 Task: Set the Billing Contact to 'equals' under New invoice in find invoice.
Action: Mouse moved to (183, 18)
Screenshot: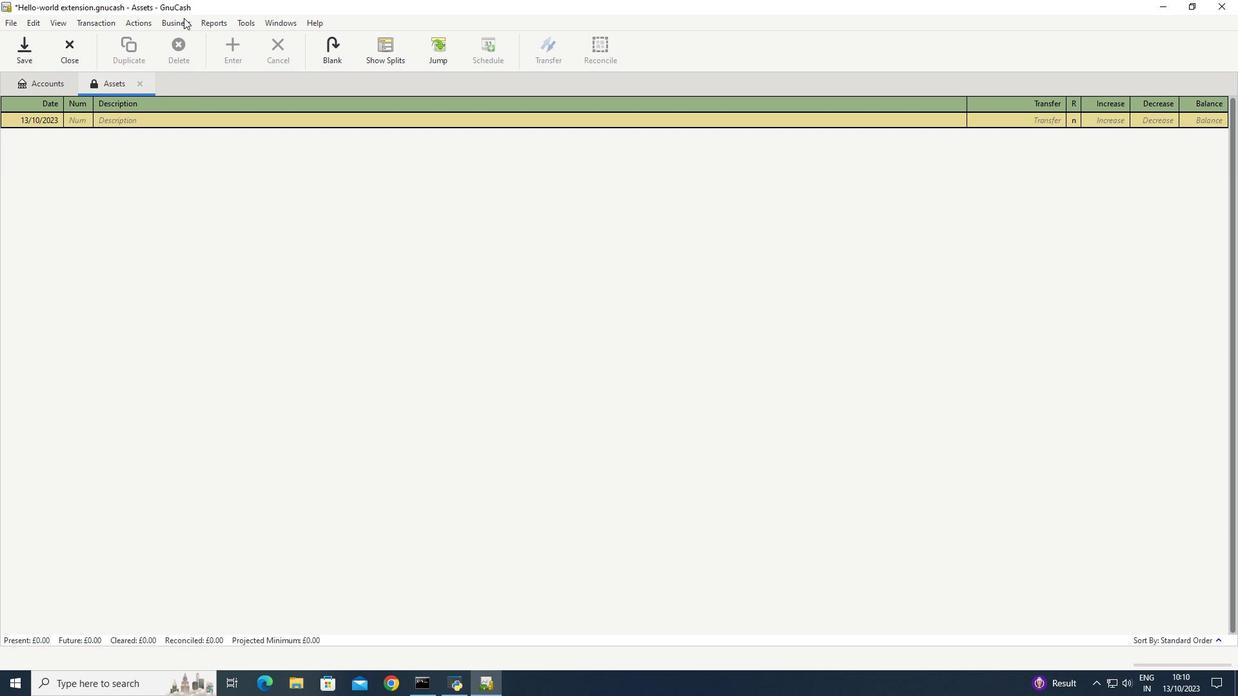 
Action: Mouse pressed left at (183, 18)
Screenshot: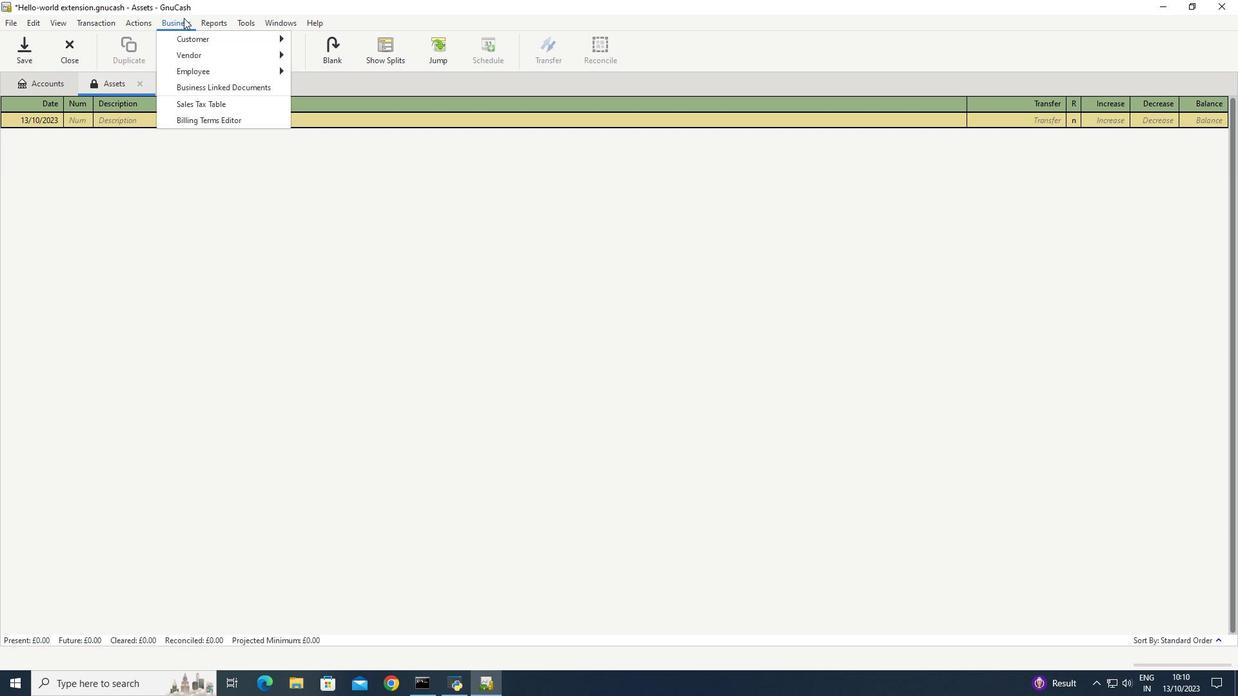
Action: Mouse moved to (325, 102)
Screenshot: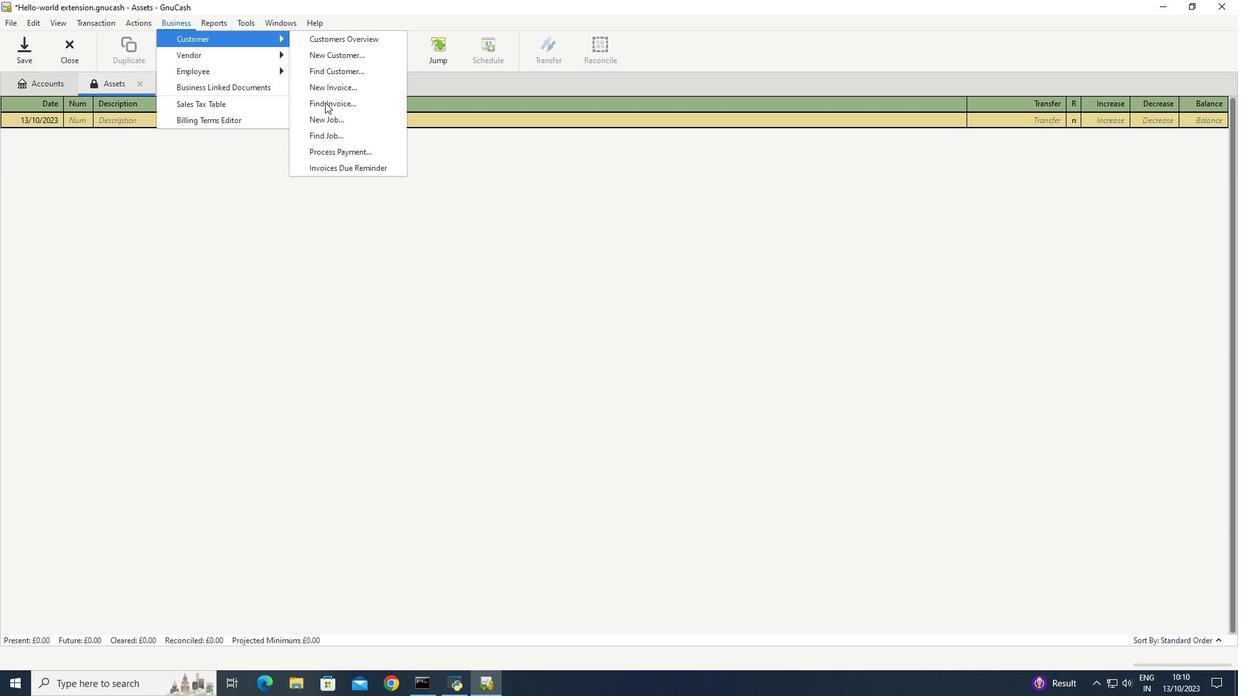 
Action: Mouse pressed left at (325, 102)
Screenshot: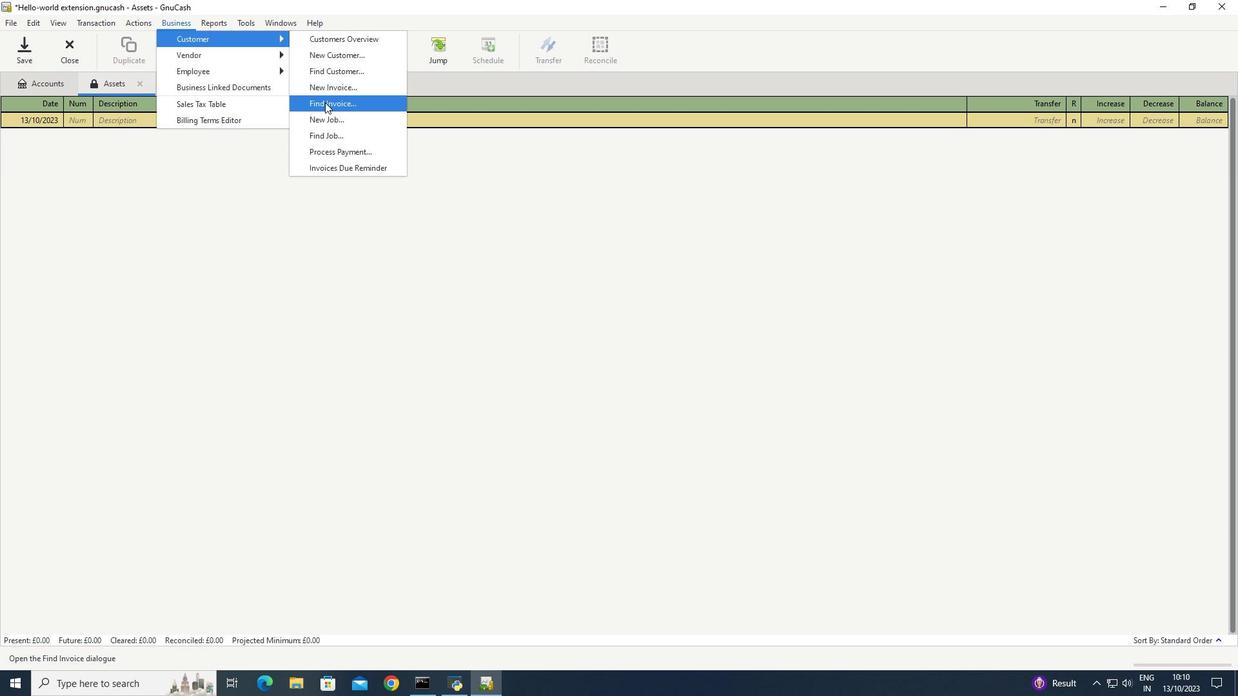 
Action: Mouse moved to (647, 441)
Screenshot: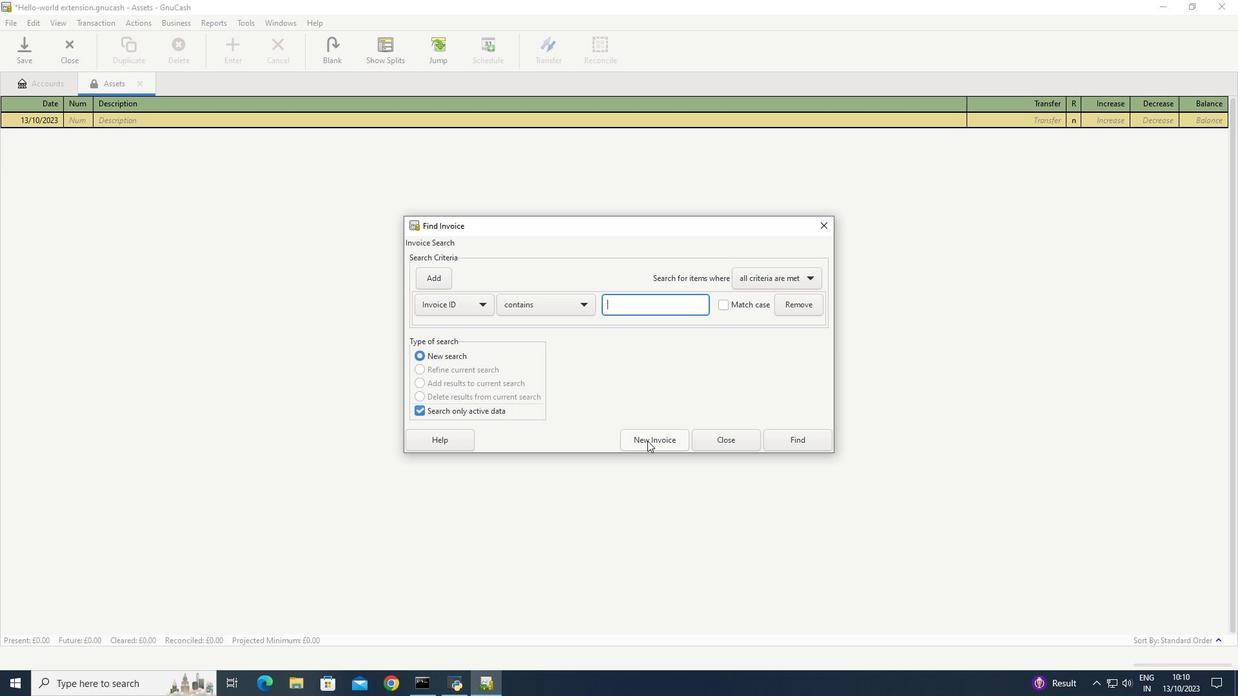 
Action: Mouse pressed left at (647, 441)
Screenshot: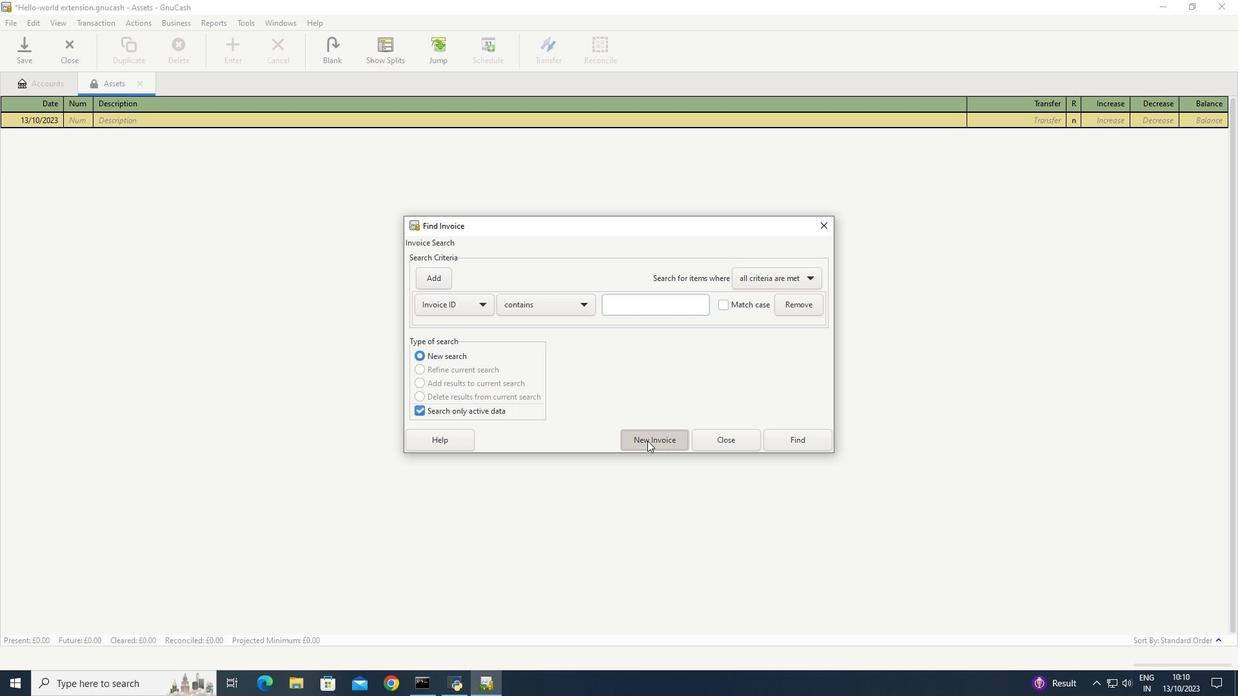 
Action: Mouse moved to (687, 339)
Screenshot: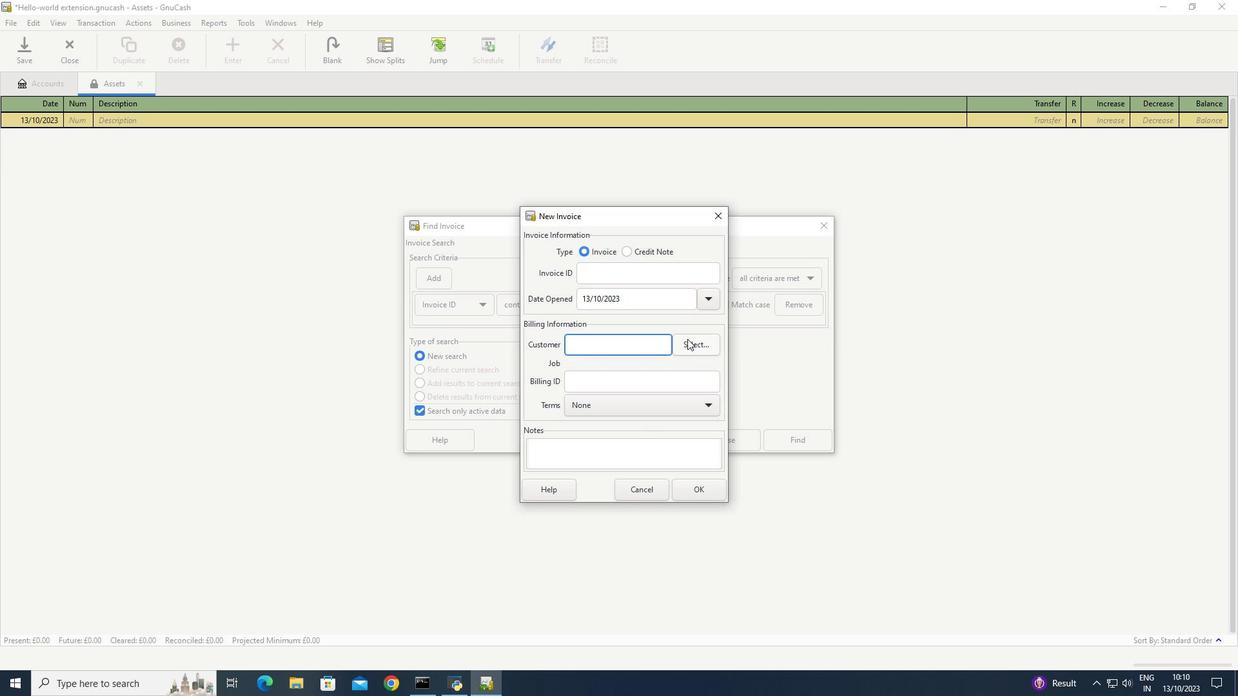 
Action: Mouse pressed left at (687, 339)
Screenshot: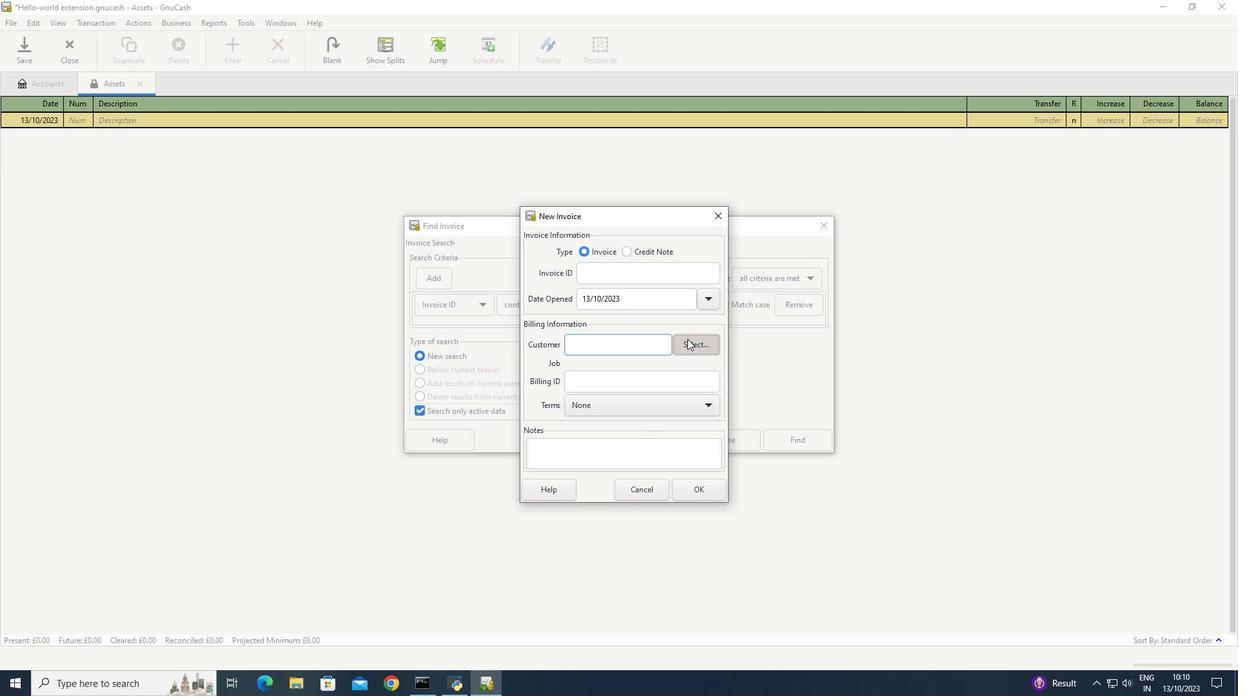 
Action: Mouse moved to (485, 304)
Screenshot: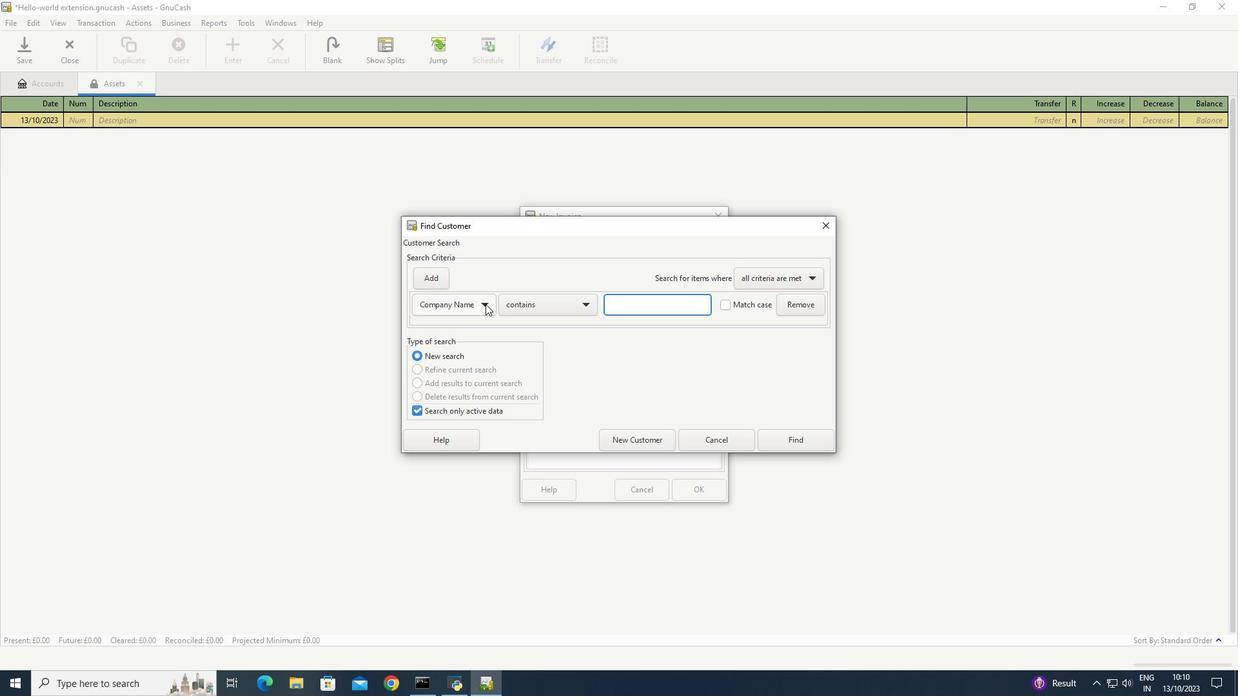 
Action: Mouse pressed left at (485, 304)
Screenshot: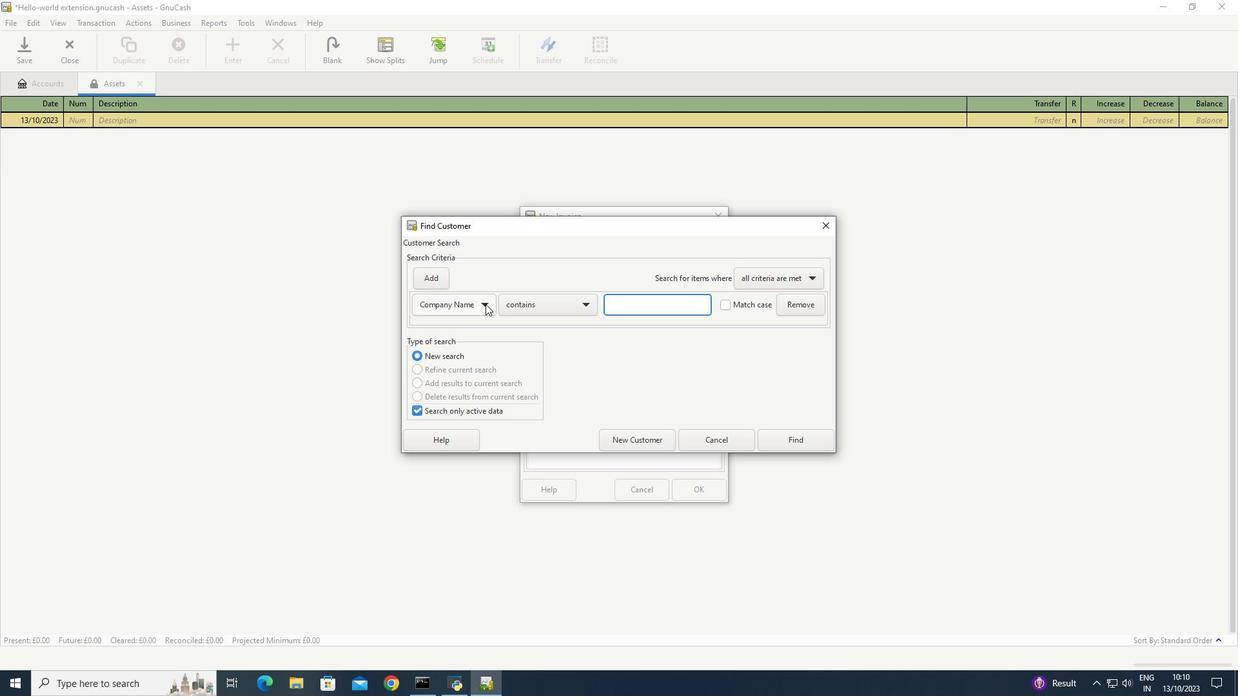 
Action: Mouse moved to (448, 348)
Screenshot: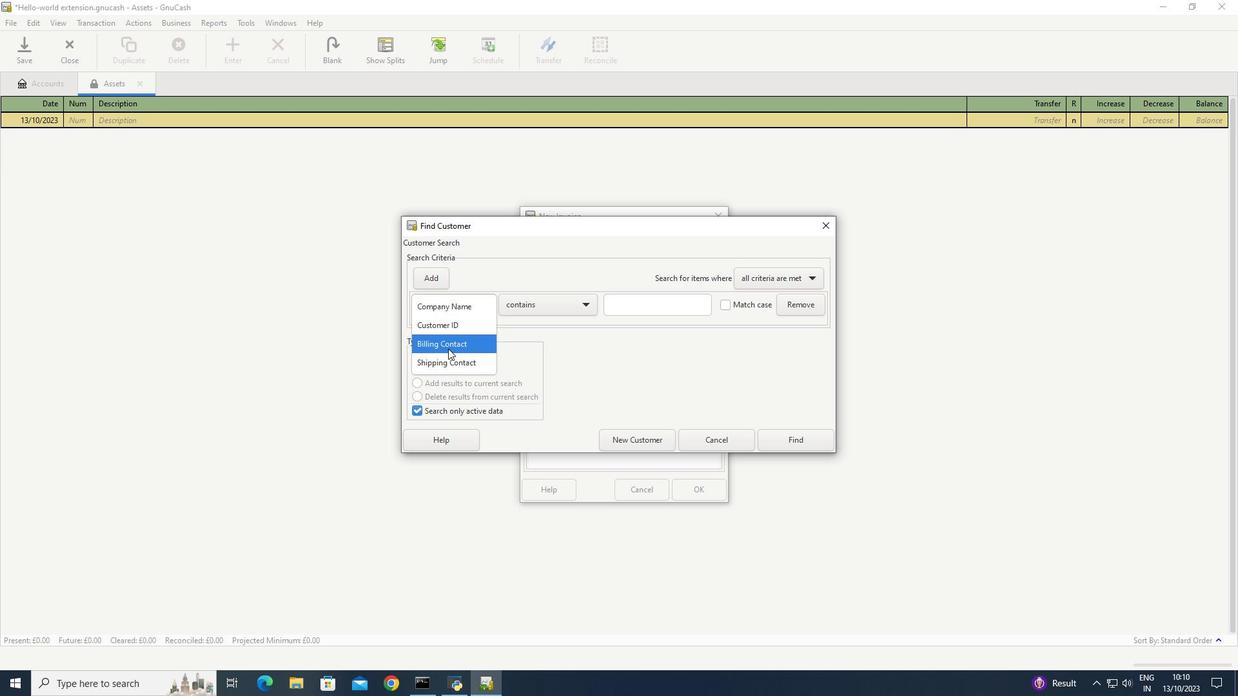 
Action: Mouse pressed left at (448, 348)
Screenshot: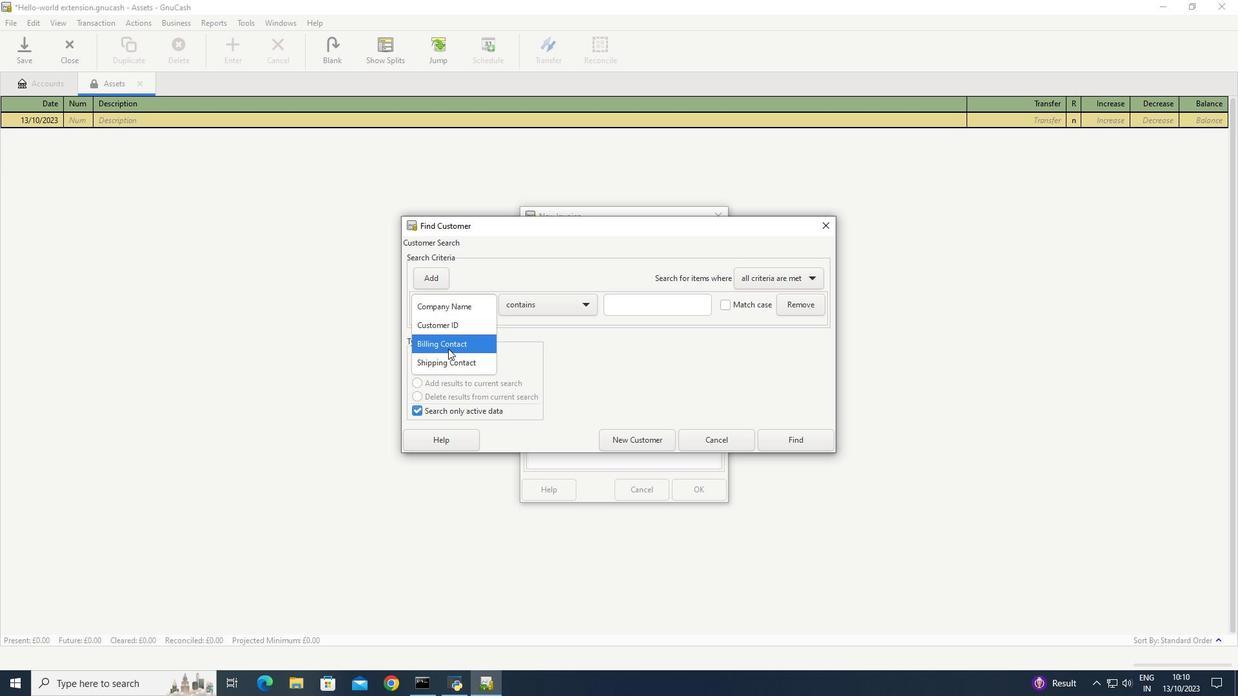 
Action: Mouse moved to (583, 305)
Screenshot: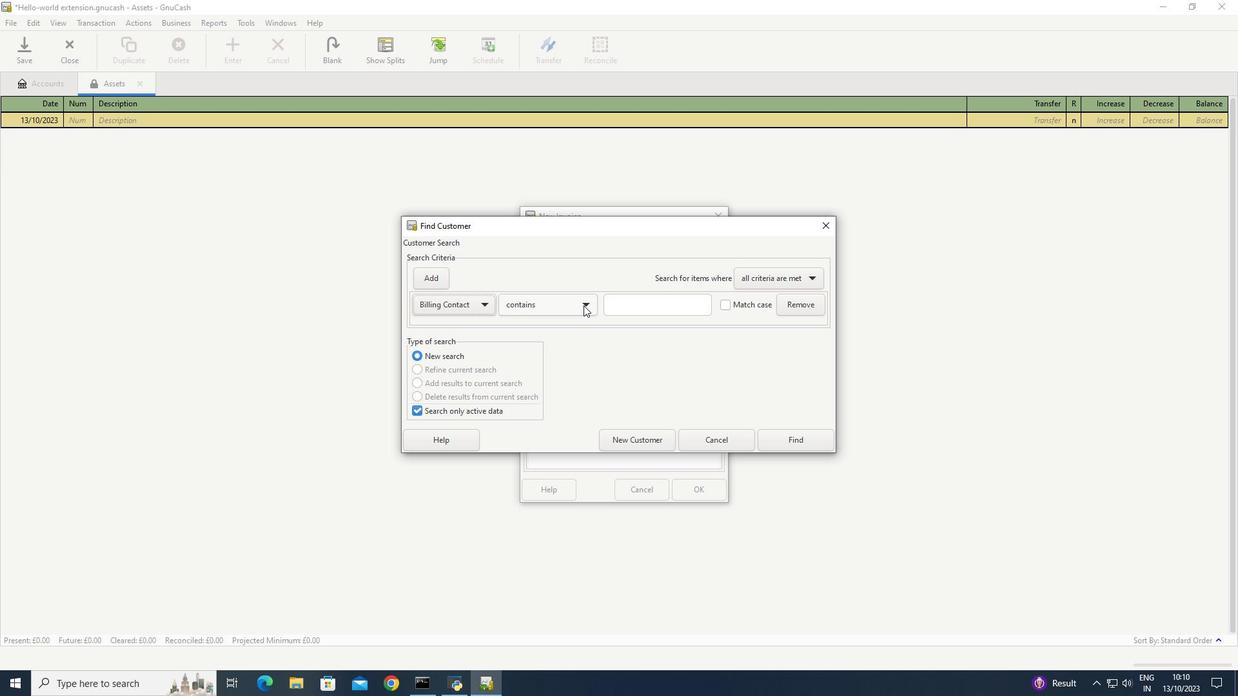 
Action: Mouse pressed left at (583, 305)
Screenshot: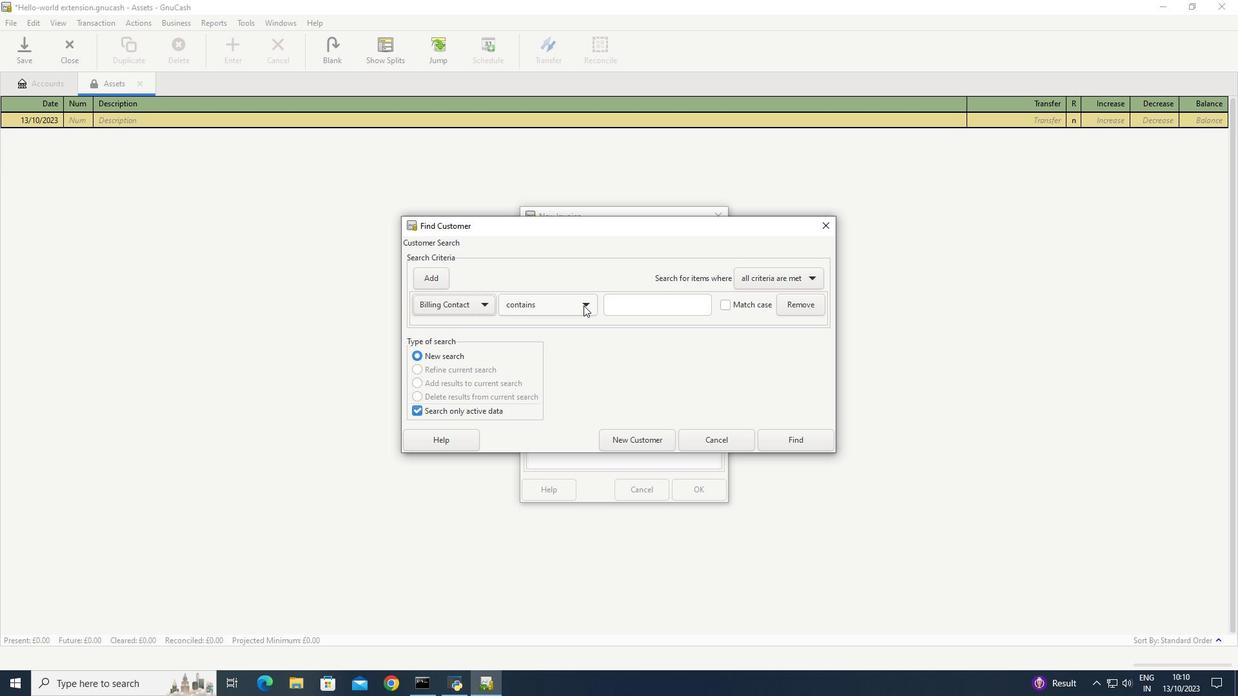 
Action: Mouse moved to (503, 325)
Screenshot: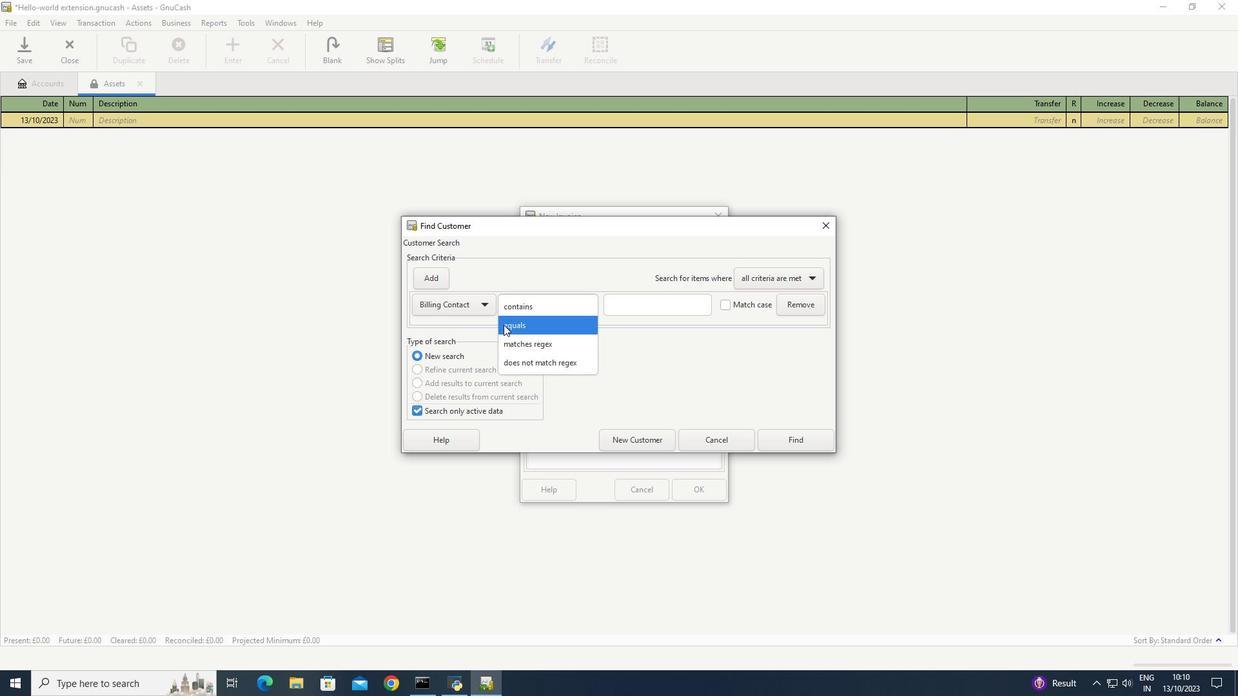 
Action: Mouse pressed left at (503, 325)
Screenshot: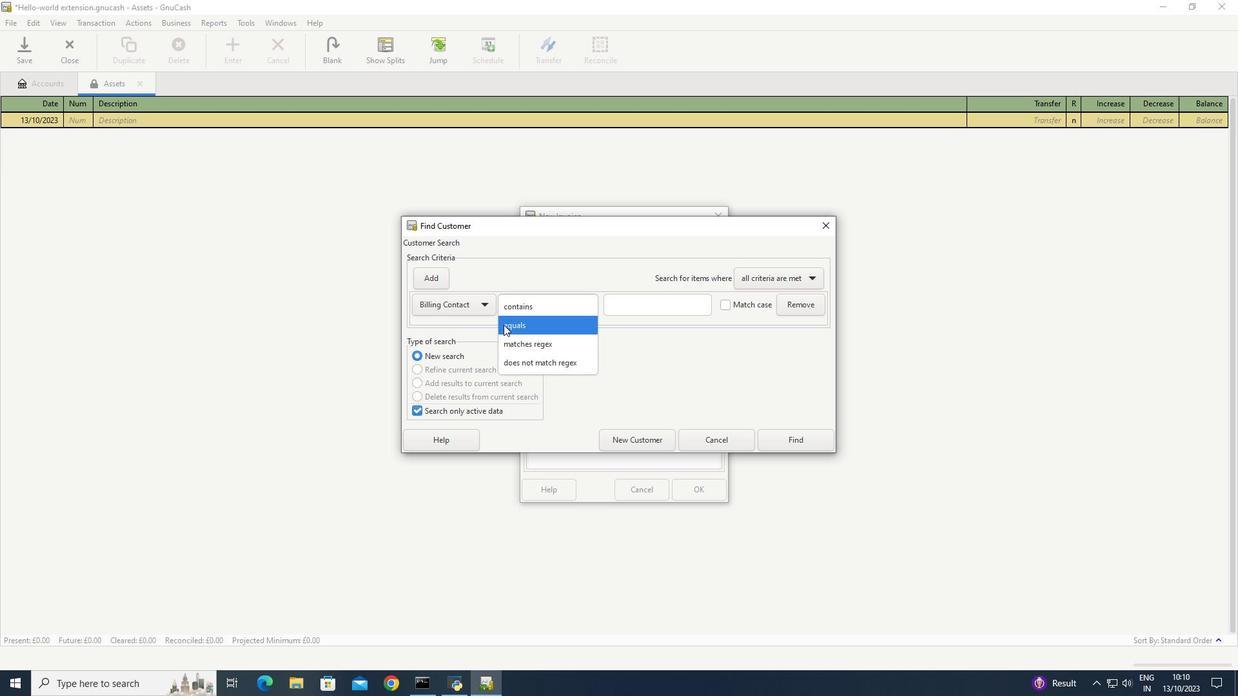 
Action: Mouse moved to (673, 363)
Screenshot: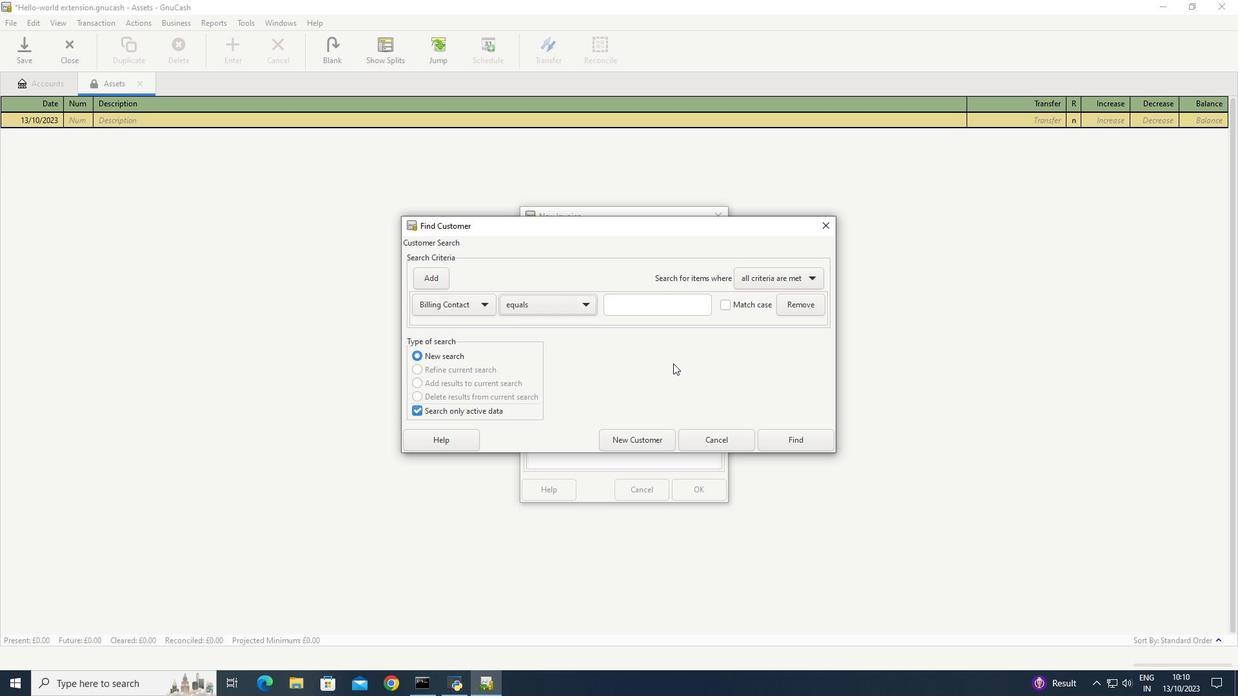
Action: Mouse pressed left at (673, 363)
Screenshot: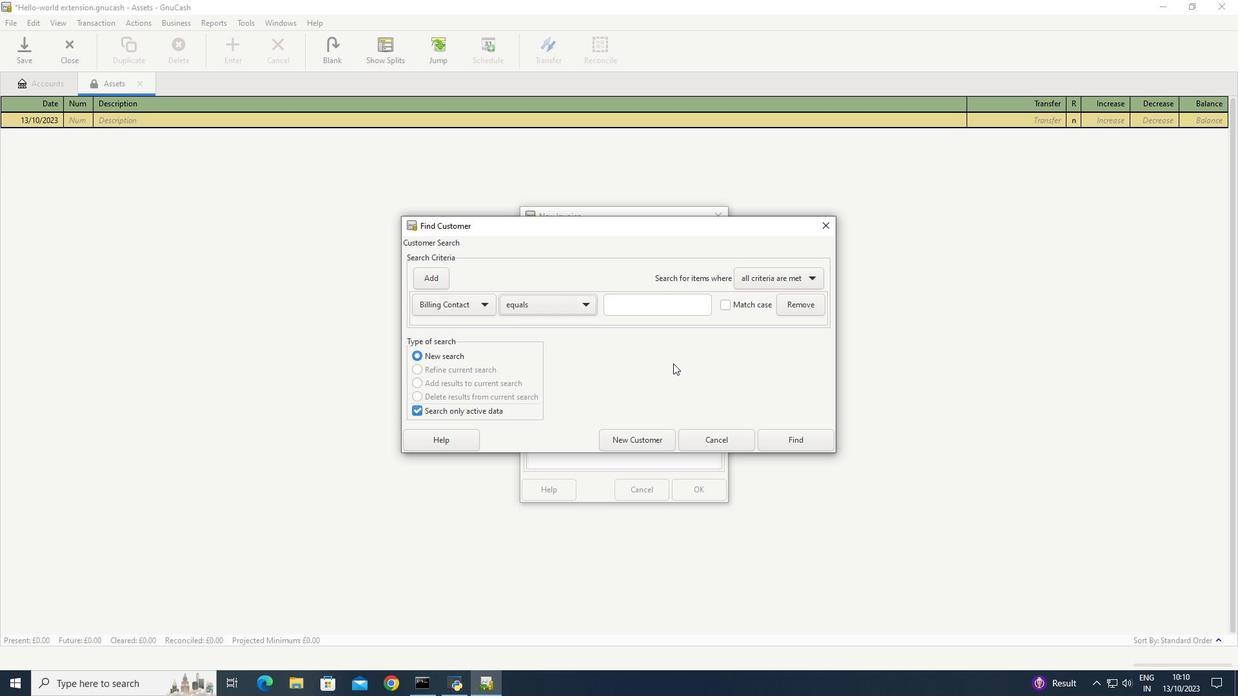 
